 Task: Add Attachment from "Attach a link" to Card Card0000000036 in Board Board0000000009 in Workspace WS0000000003 in Trello. Add Cover Red to Card Card0000000036 in Board Board0000000009 in Workspace WS0000000003 in Trello. Add "Join Card" Button Button0000000036  to Card Card0000000036 in Board Board0000000009 in Workspace WS0000000003 in Trello. Add Description DS0000000036 to Card Card0000000036 in Board Board0000000009 in Workspace WS0000000003 in Trello. Add Comment CM0000000036 to Card Card0000000036 in Board Board0000000009 in Workspace WS0000000003 in Trello
Action: Mouse moved to (297, 436)
Screenshot: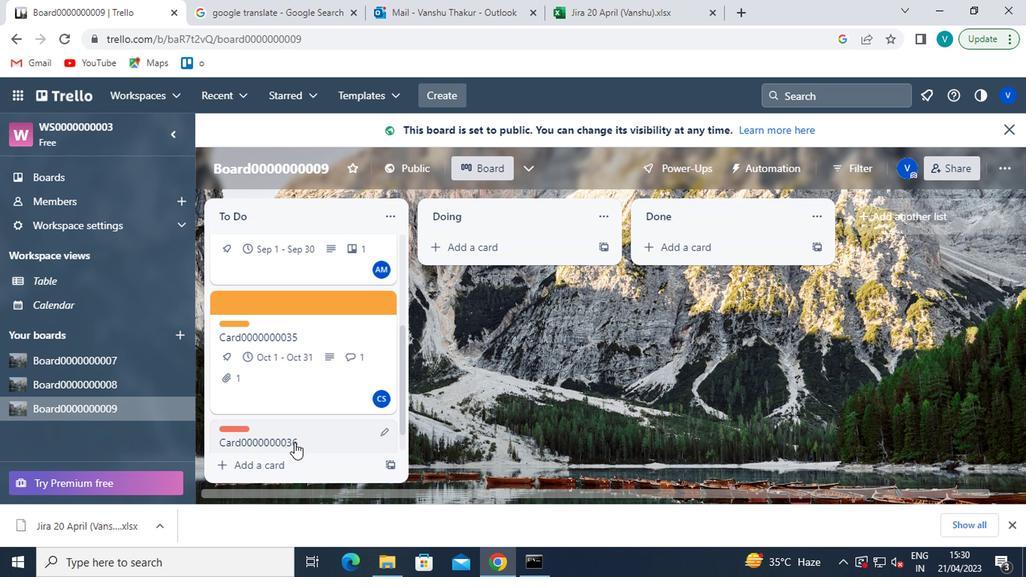 
Action: Mouse pressed left at (297, 436)
Screenshot: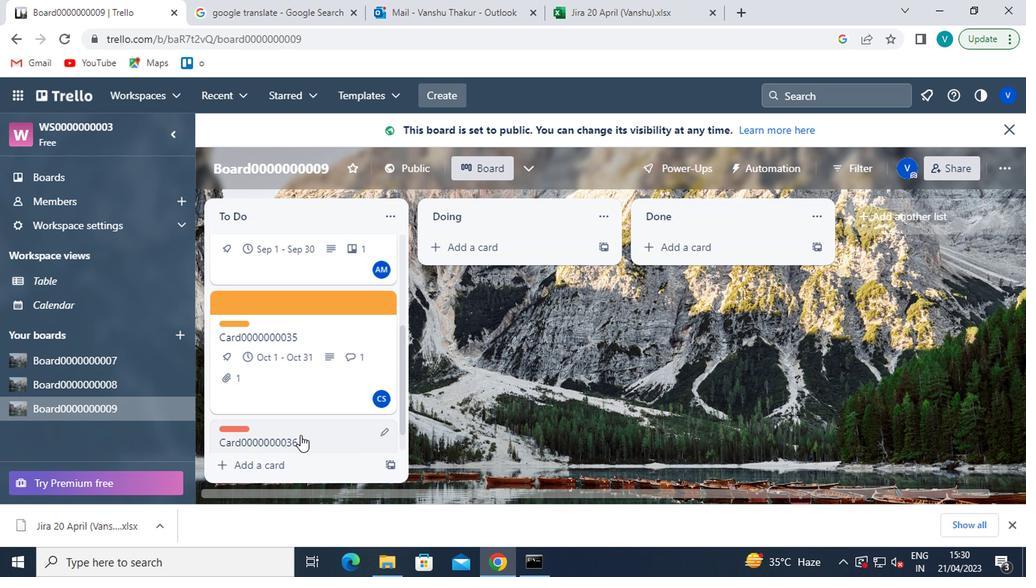 
Action: Mouse moved to (675, 334)
Screenshot: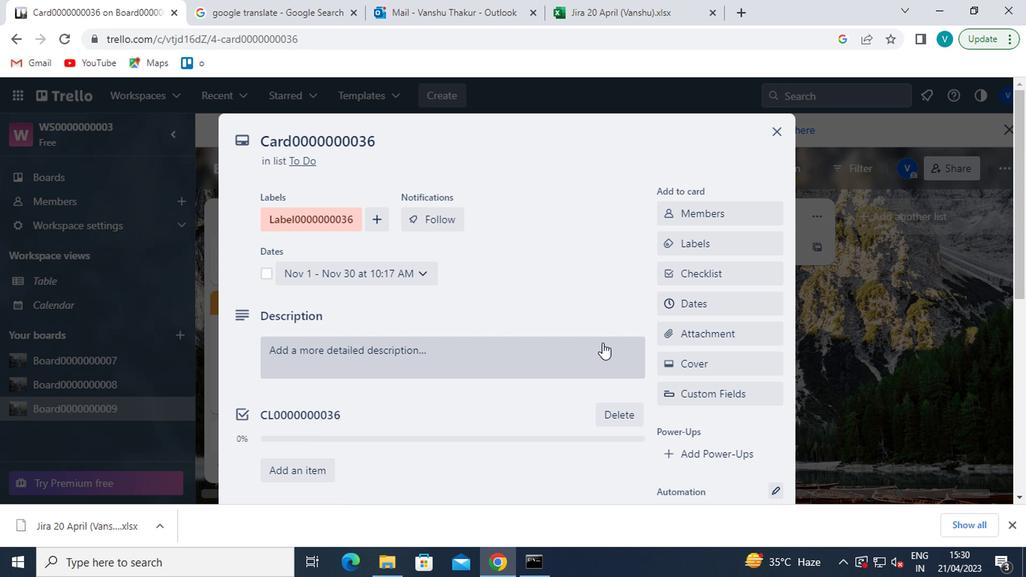 
Action: Mouse pressed left at (675, 334)
Screenshot: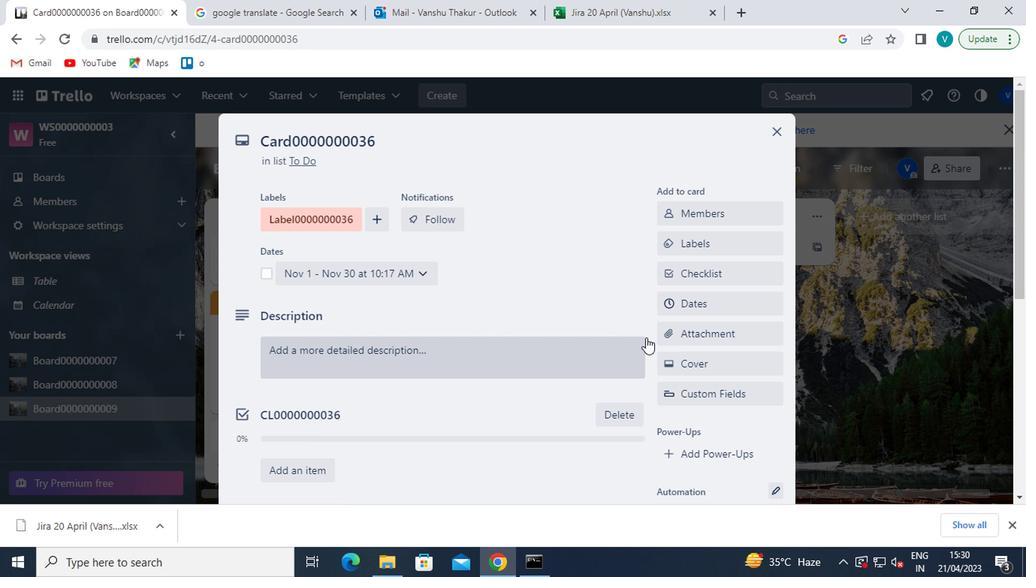 
Action: Key pressed ctrl+V
Screenshot: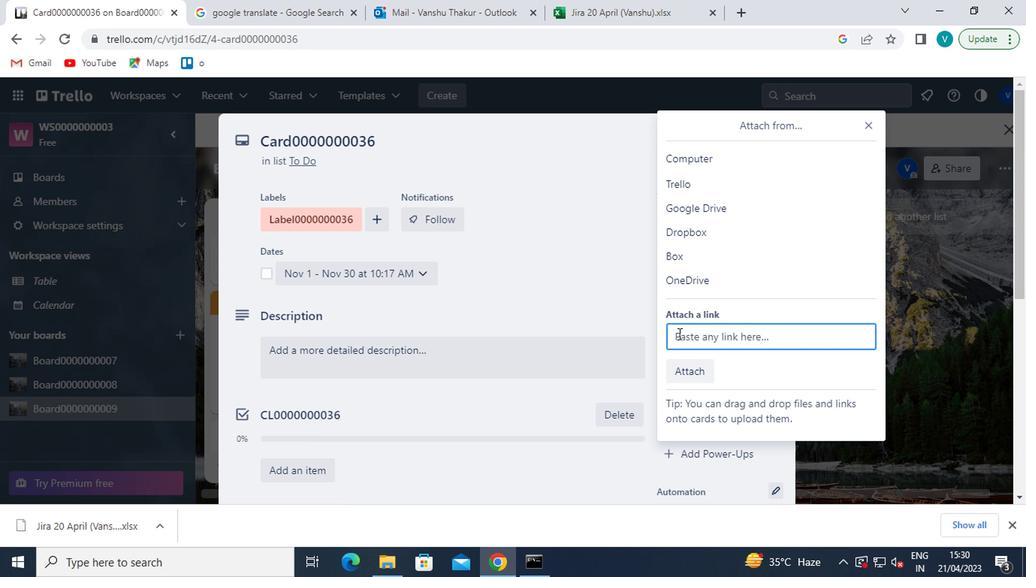
Action: Mouse moved to (681, 419)
Screenshot: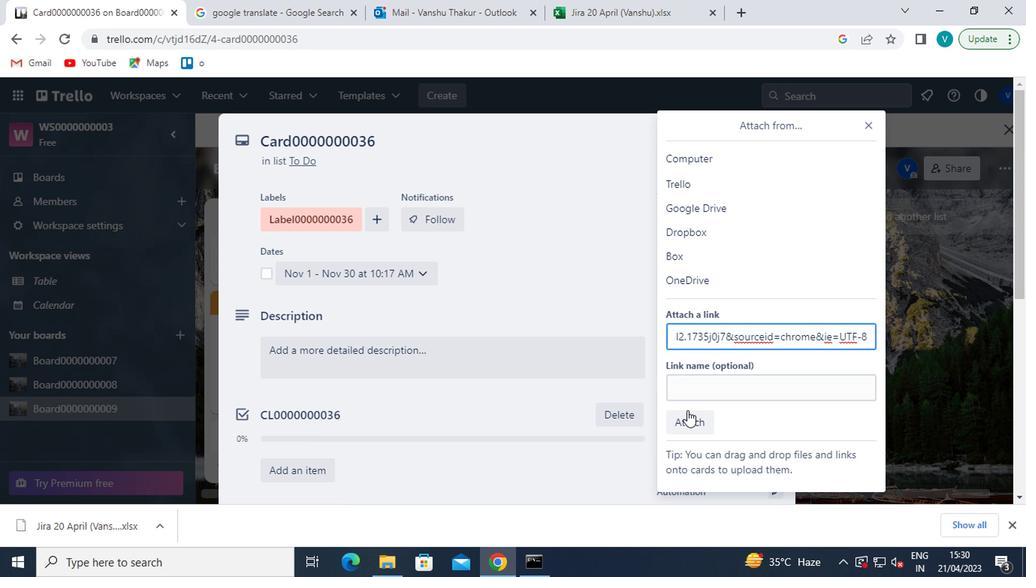 
Action: Mouse pressed left at (681, 419)
Screenshot: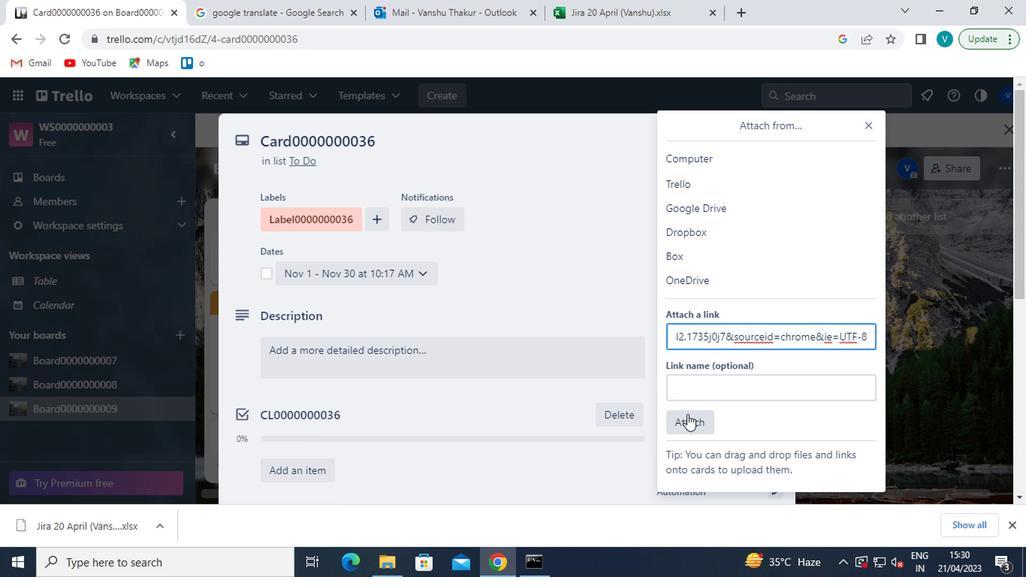 
Action: Mouse moved to (695, 368)
Screenshot: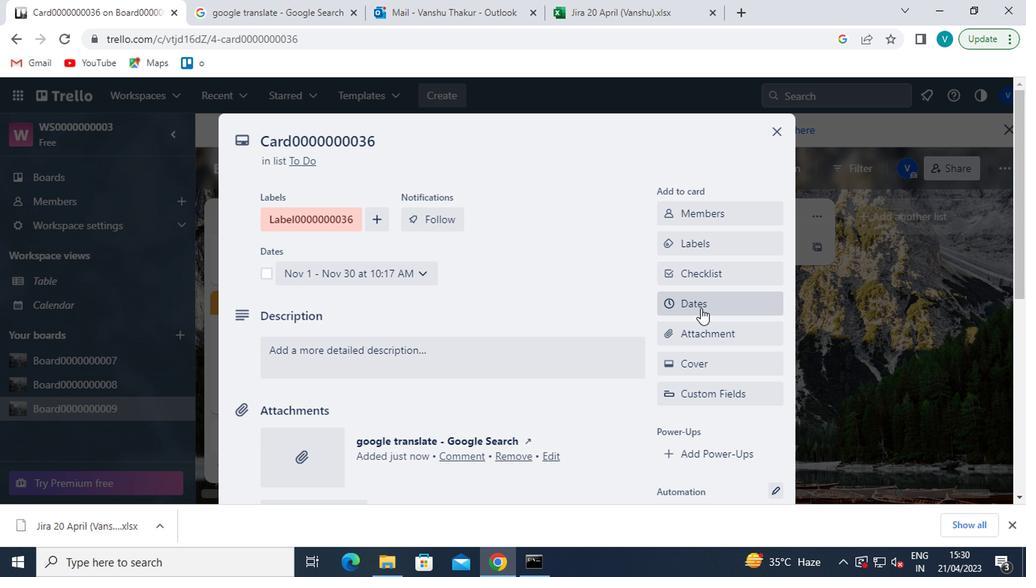 
Action: Mouse pressed left at (695, 368)
Screenshot: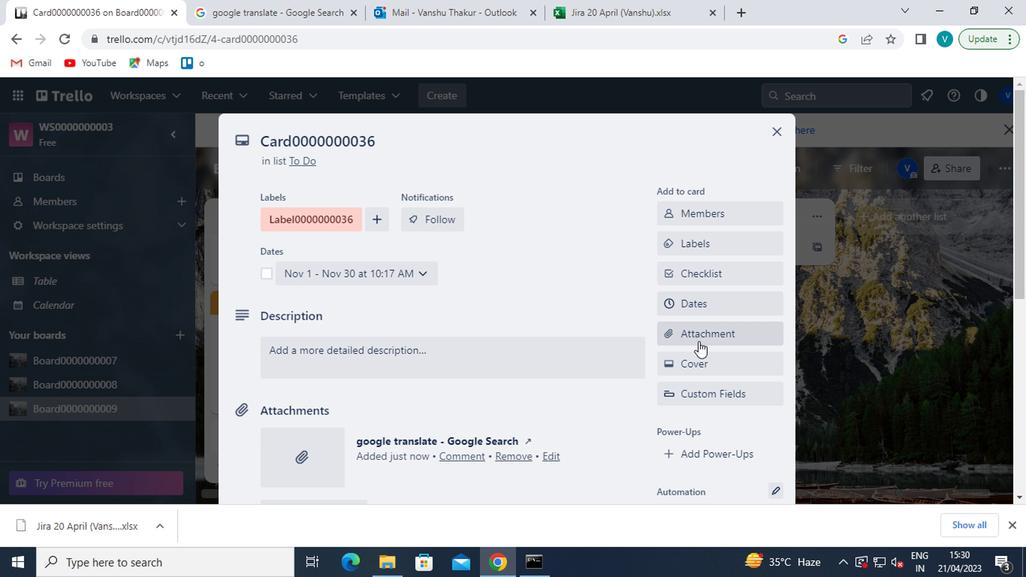 
Action: Mouse moved to (814, 259)
Screenshot: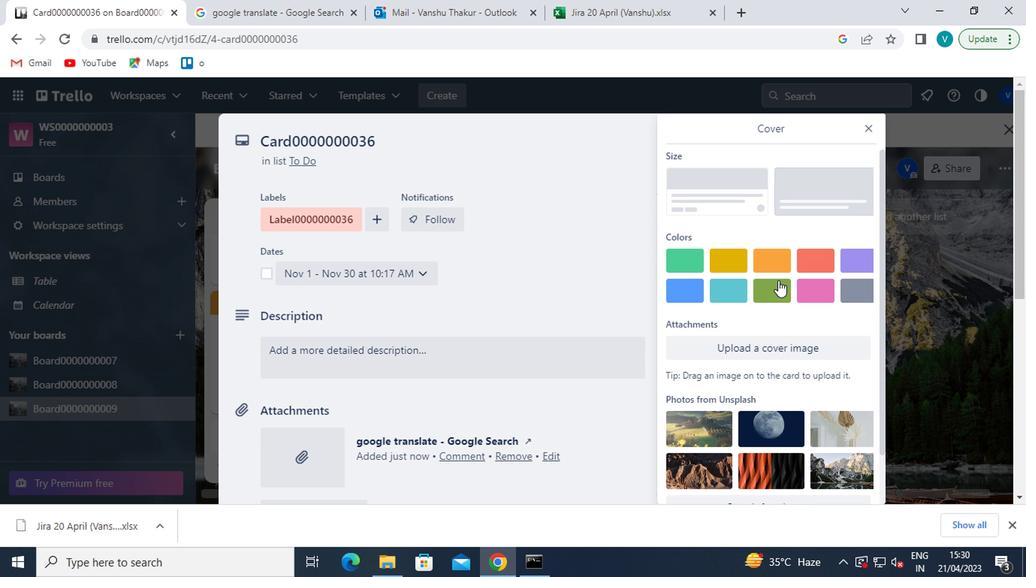 
Action: Mouse pressed left at (814, 259)
Screenshot: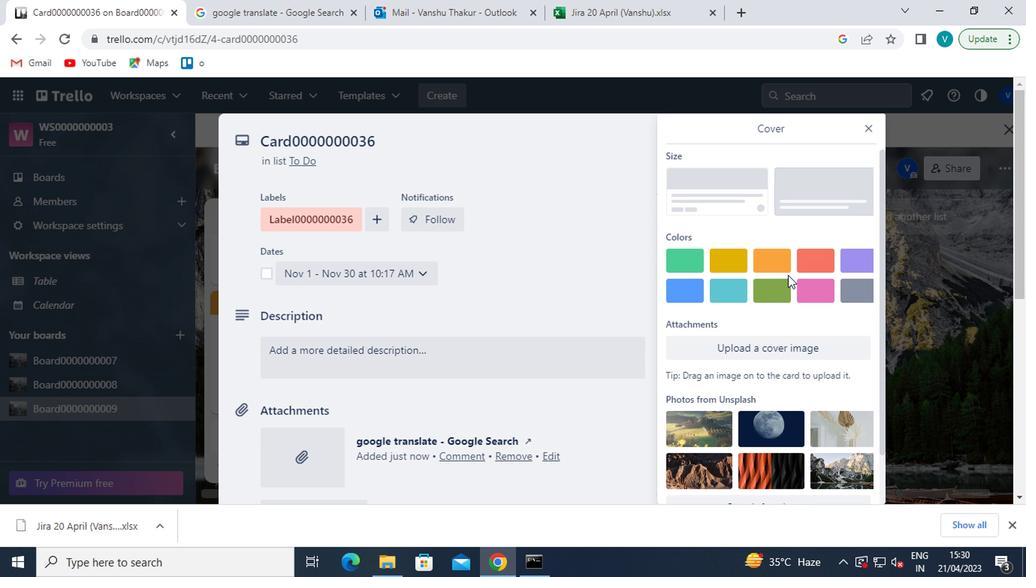 
Action: Mouse moved to (867, 126)
Screenshot: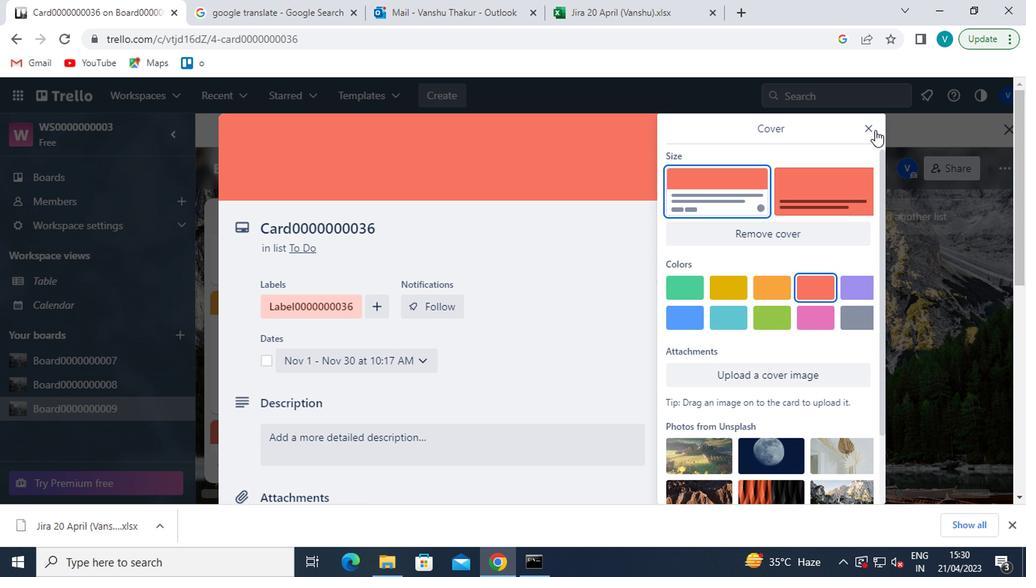 
Action: Mouse pressed left at (867, 126)
Screenshot: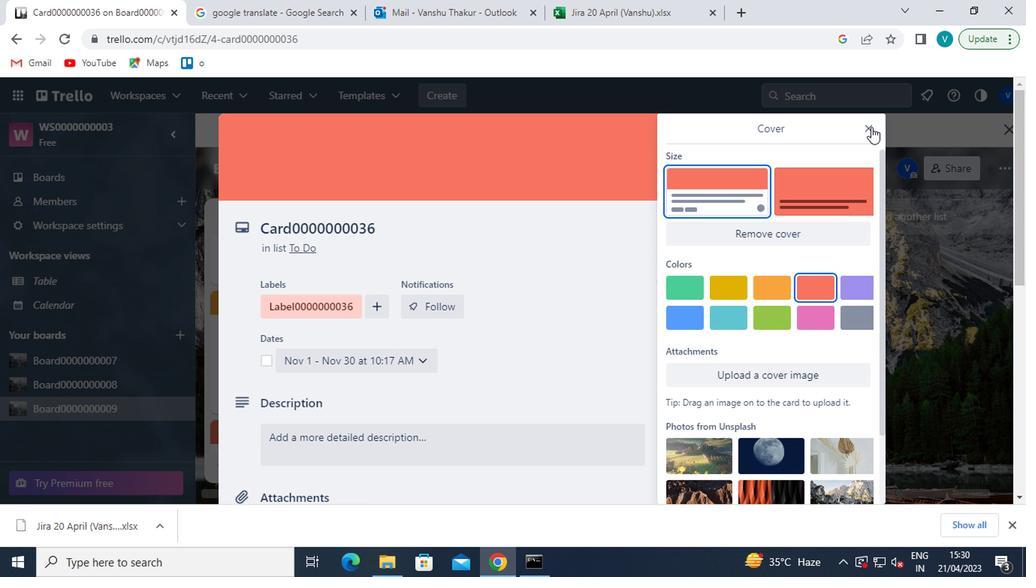 
Action: Mouse moved to (732, 339)
Screenshot: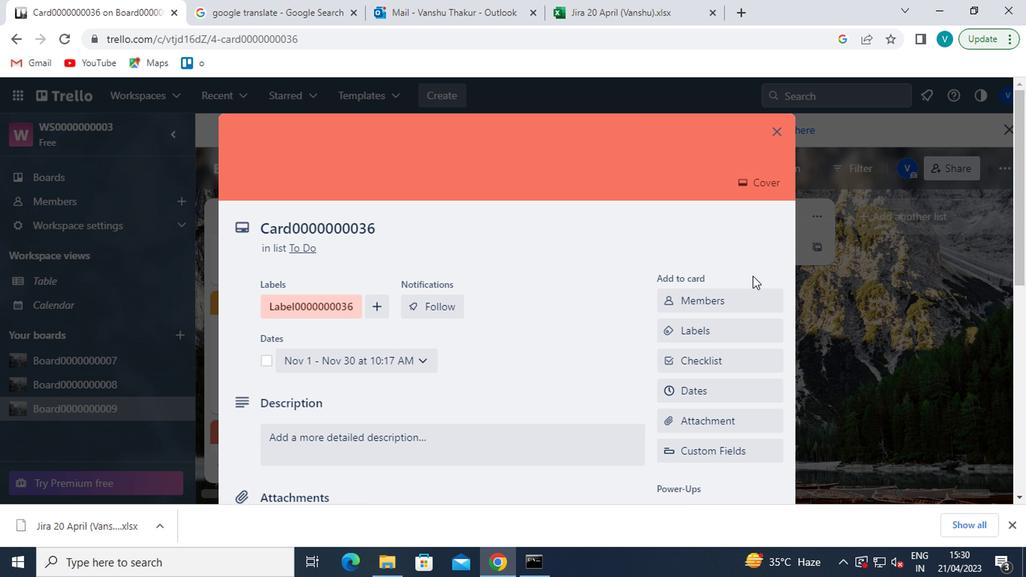 
Action: Mouse scrolled (732, 338) with delta (0, -1)
Screenshot: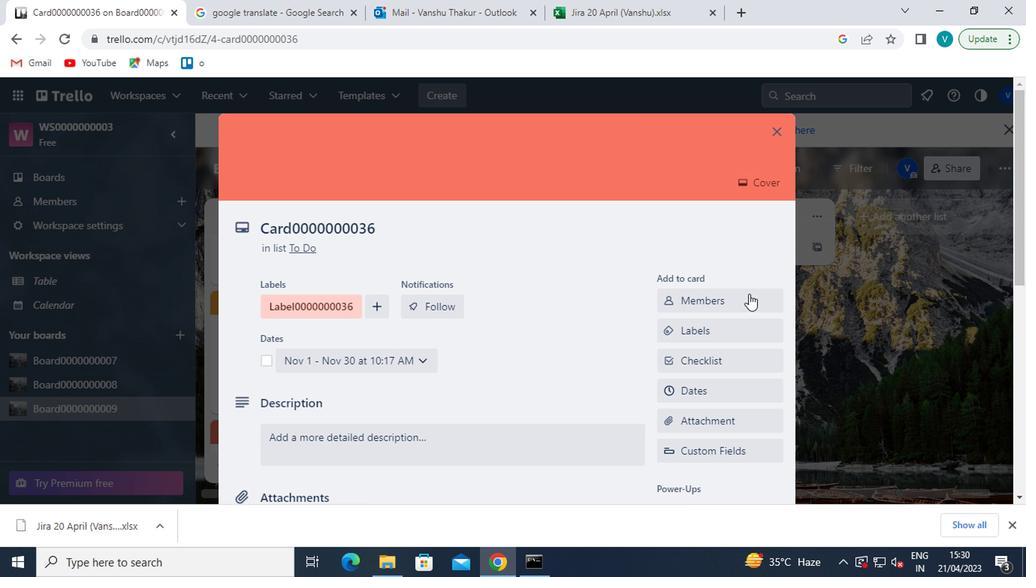 
Action: Mouse scrolled (732, 338) with delta (0, -1)
Screenshot: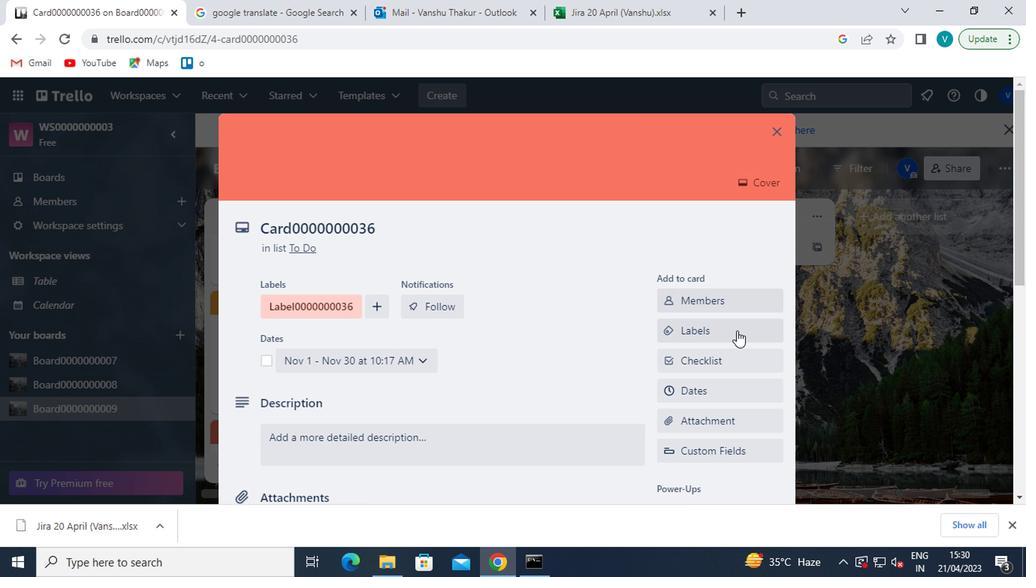 
Action: Mouse scrolled (732, 338) with delta (0, -1)
Screenshot: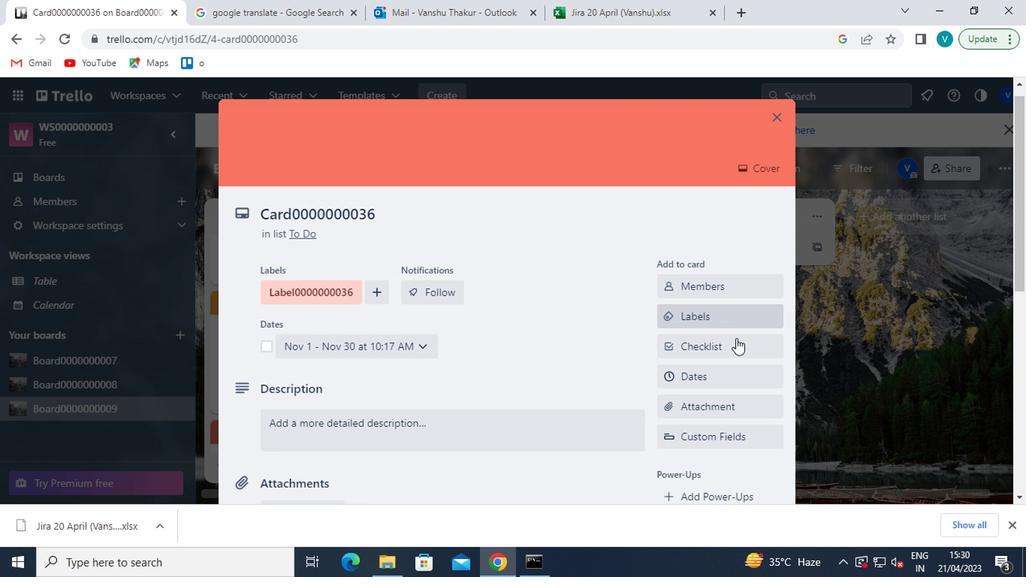 
Action: Mouse moved to (707, 444)
Screenshot: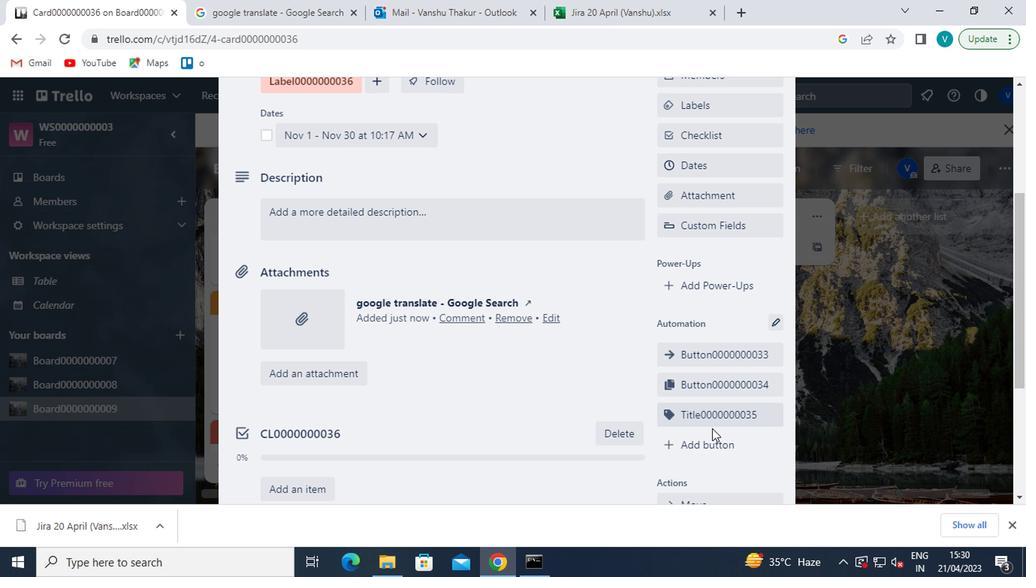 
Action: Mouse pressed left at (707, 444)
Screenshot: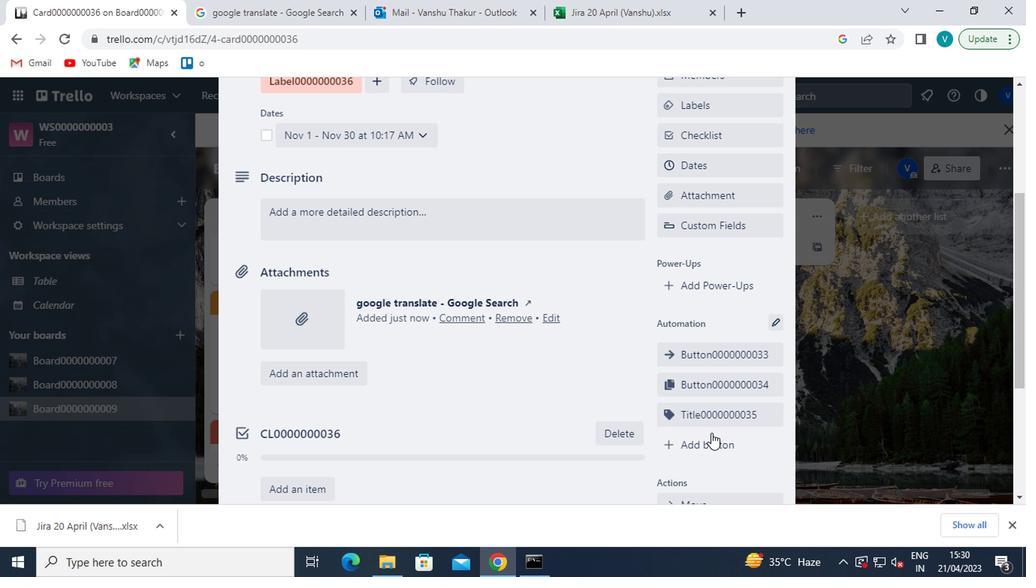 
Action: Mouse moved to (725, 287)
Screenshot: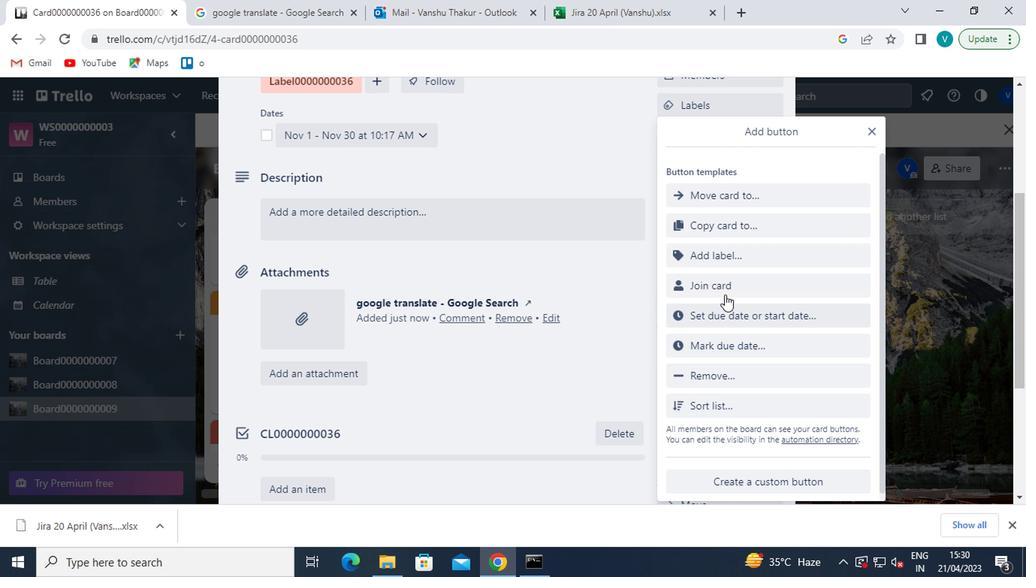 
Action: Mouse pressed left at (725, 287)
Screenshot: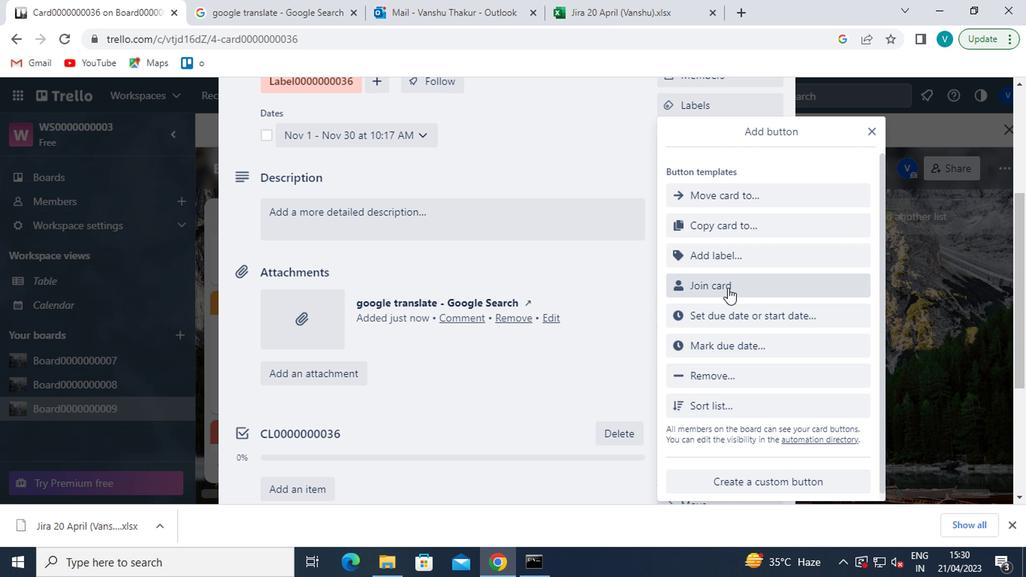 
Action: Mouse moved to (723, 229)
Screenshot: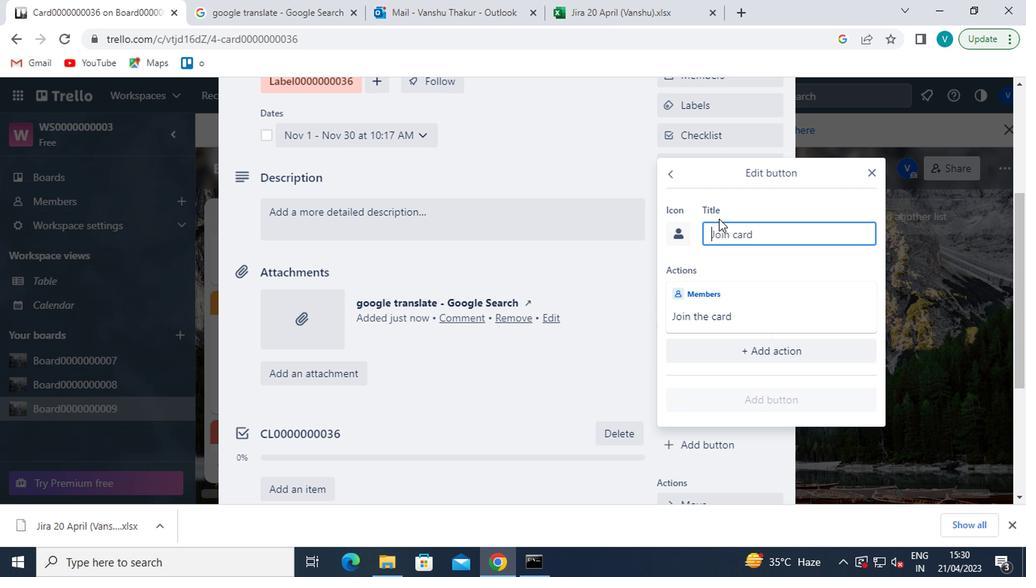 
Action: Mouse pressed left at (723, 229)
Screenshot: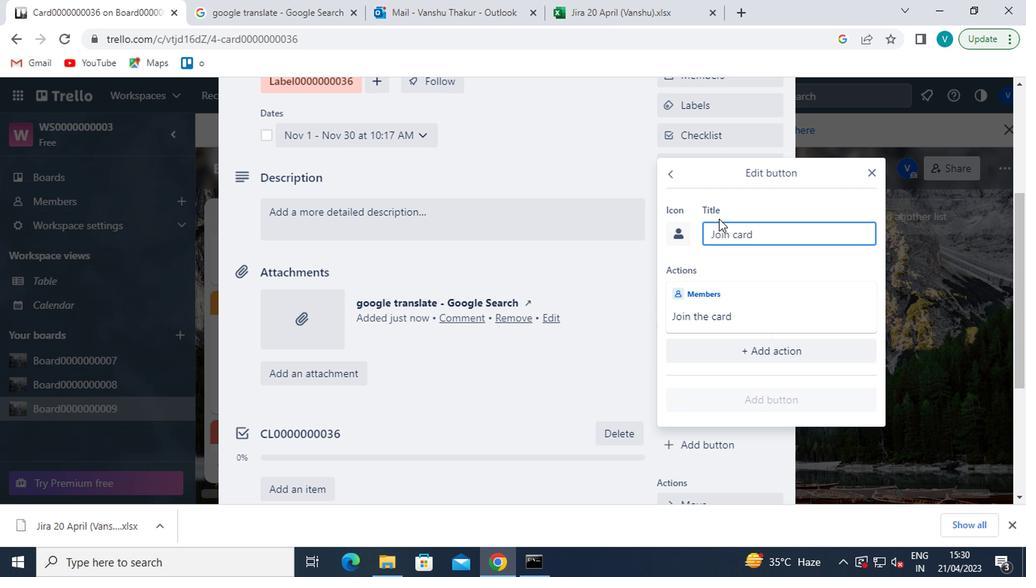 
Action: Key pressed <Key.shift>ctrl+BUTTON0000000036
Screenshot: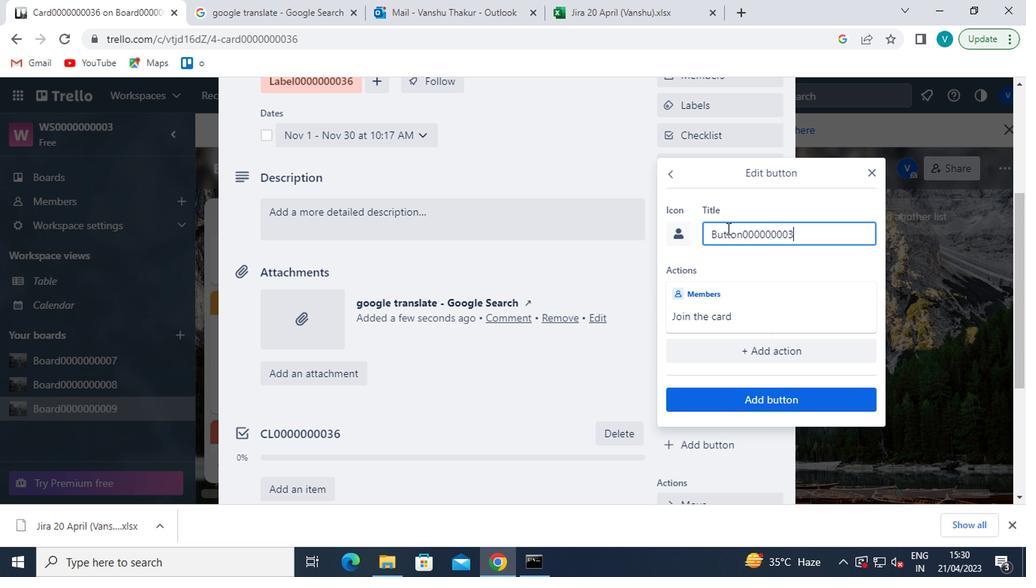 
Action: Mouse moved to (740, 399)
Screenshot: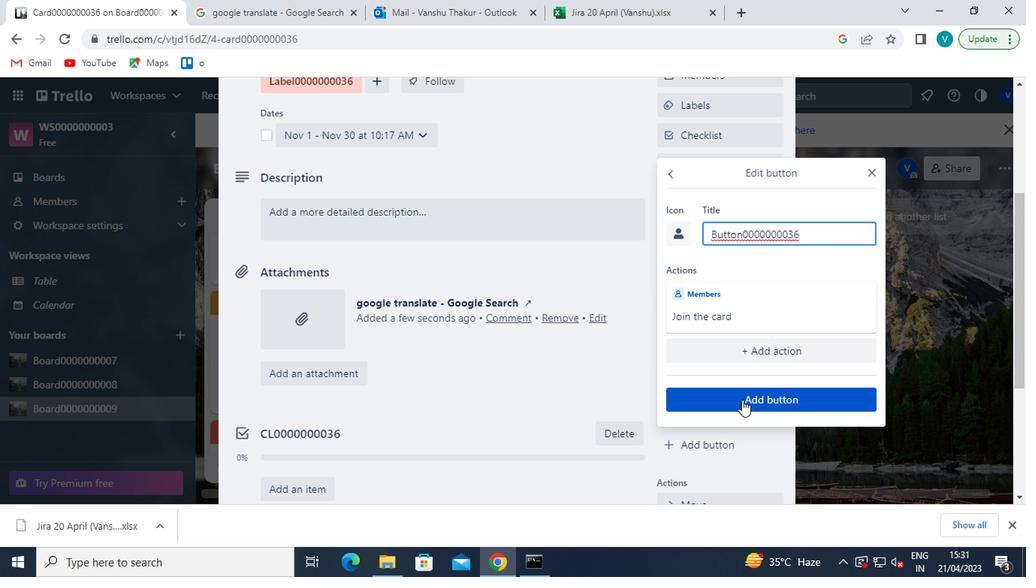 
Action: Mouse pressed left at (740, 399)
Screenshot: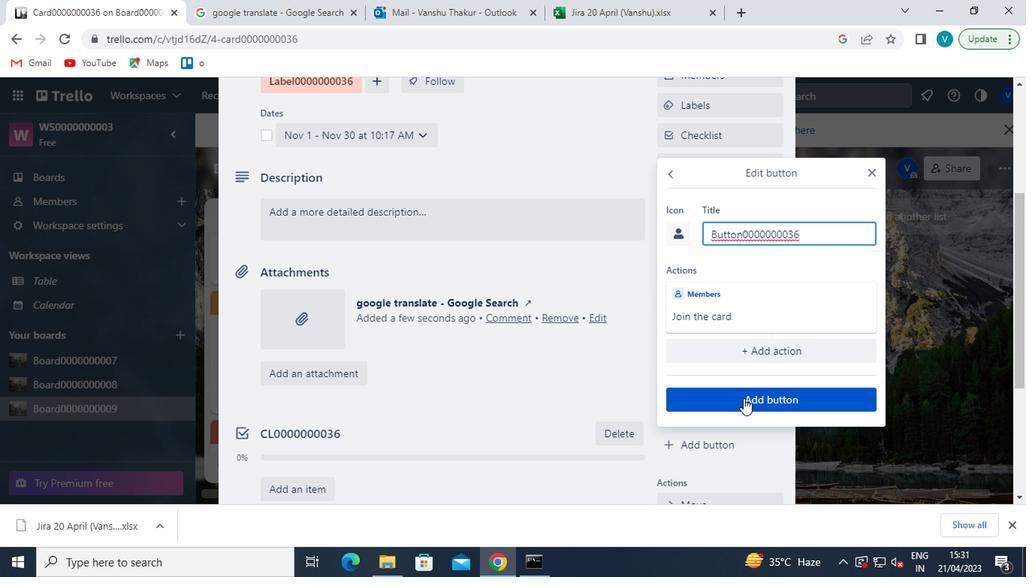 
Action: Mouse moved to (430, 211)
Screenshot: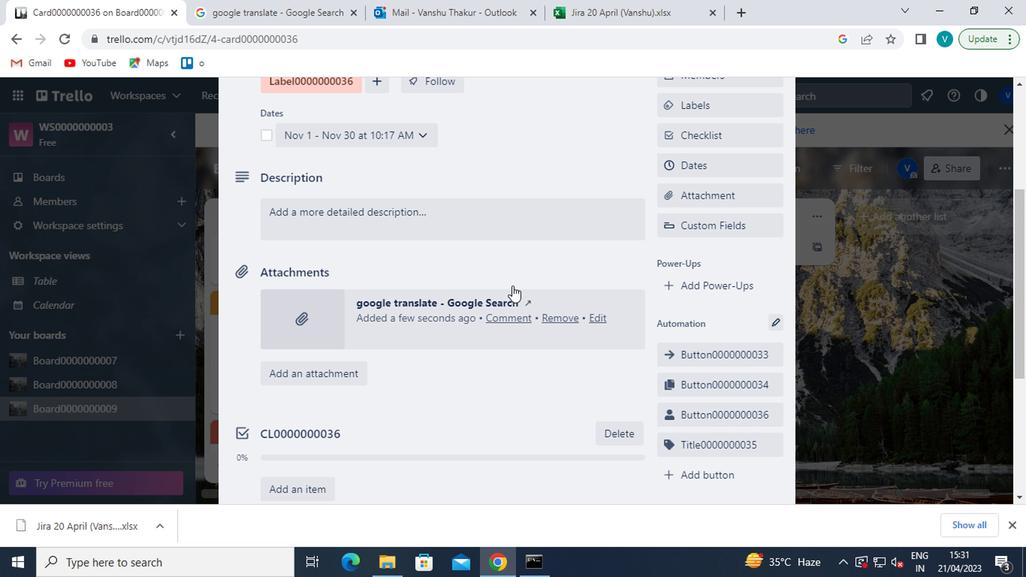
Action: Mouse pressed left at (430, 211)
Screenshot: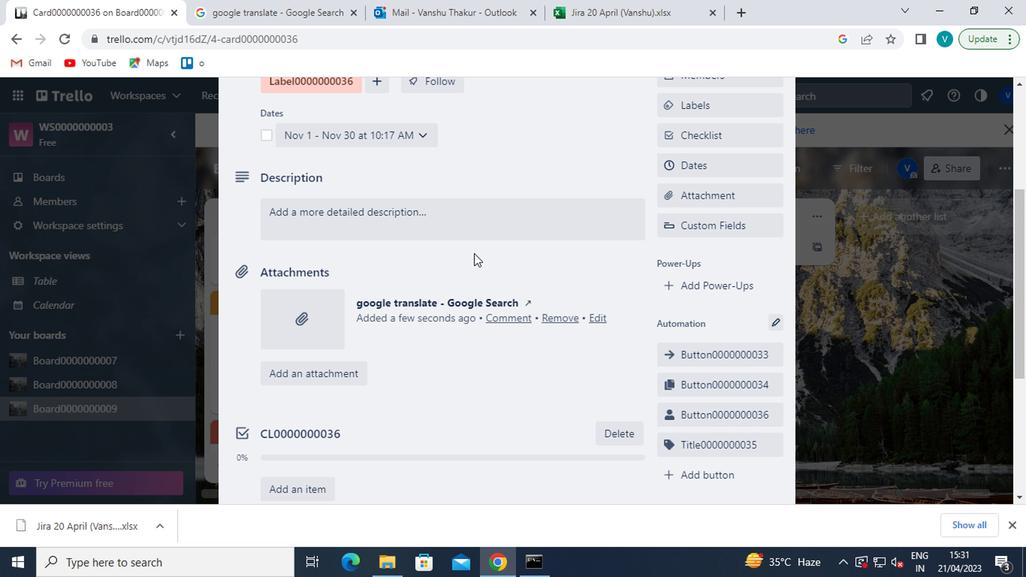 
Action: Key pressed <Key.shift>DS0000000036
Screenshot: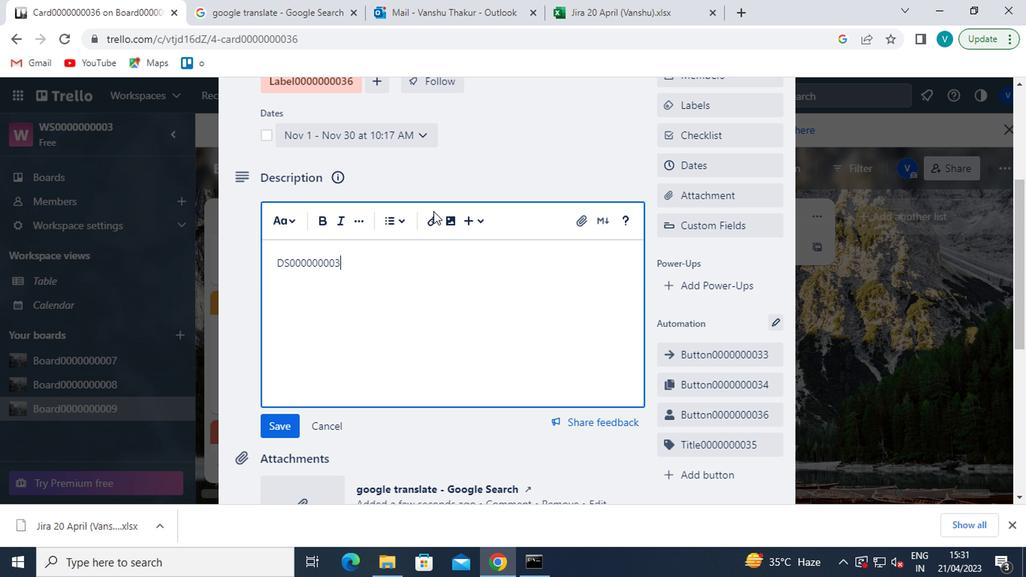 
Action: Mouse moved to (275, 427)
Screenshot: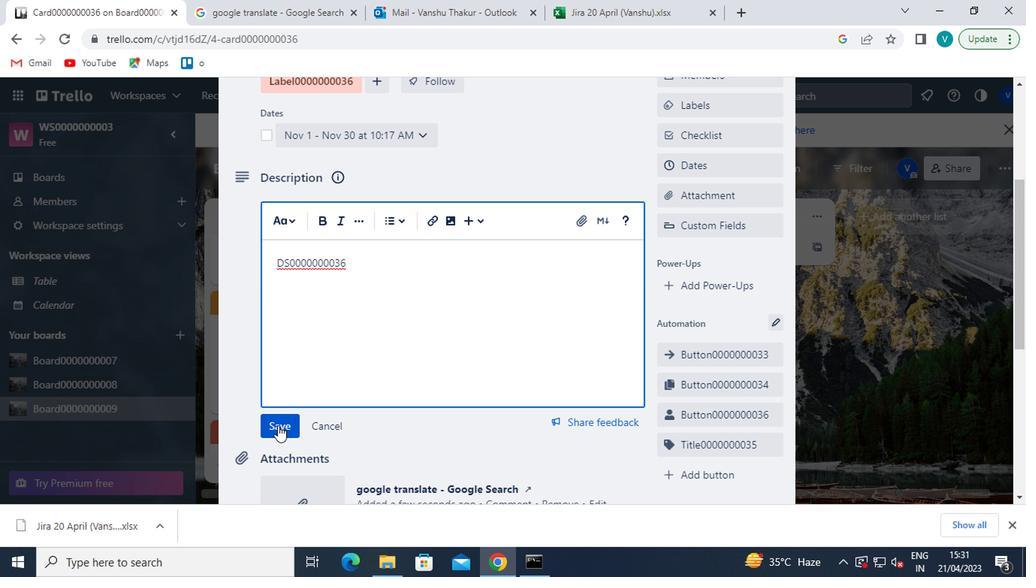 
Action: Mouse pressed left at (275, 427)
Screenshot: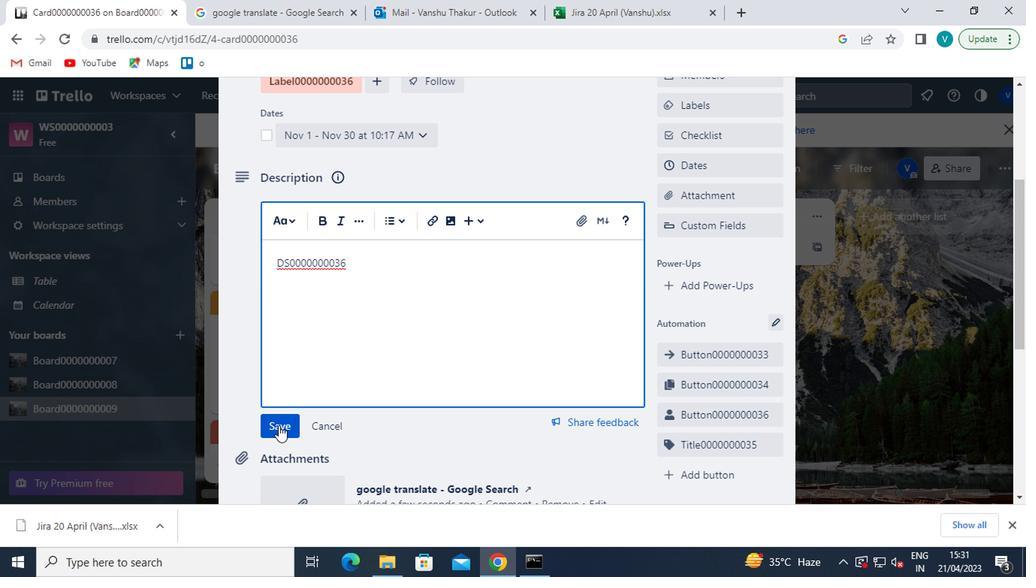 
Action: Mouse moved to (304, 408)
Screenshot: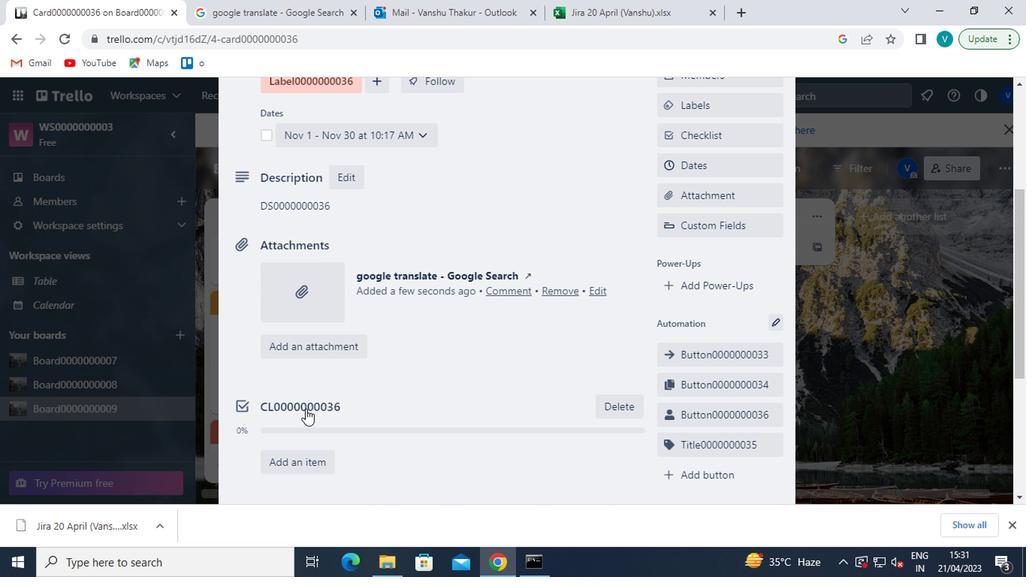 
Action: Mouse scrolled (304, 407) with delta (0, -1)
Screenshot: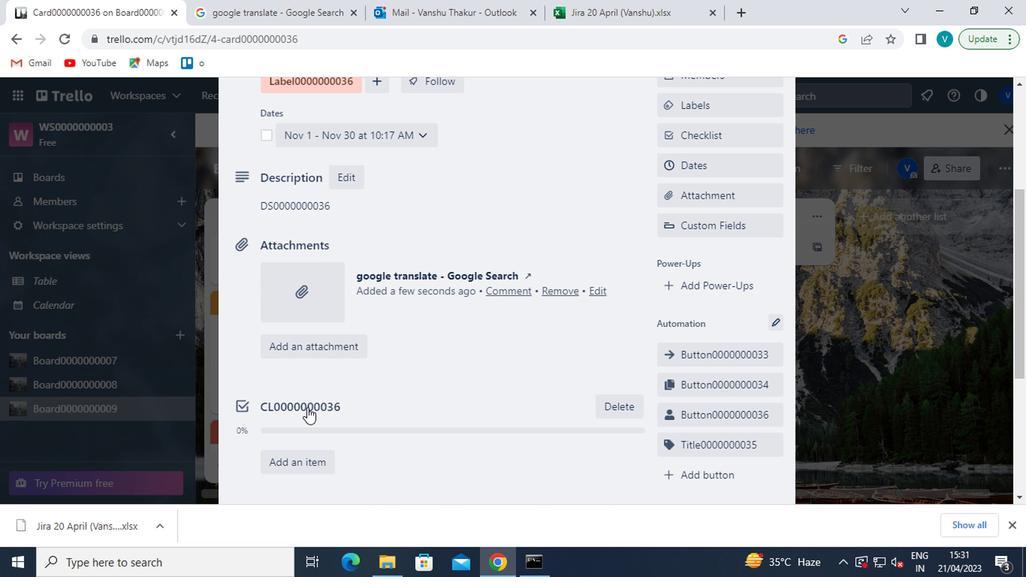 
Action: Mouse scrolled (304, 407) with delta (0, -1)
Screenshot: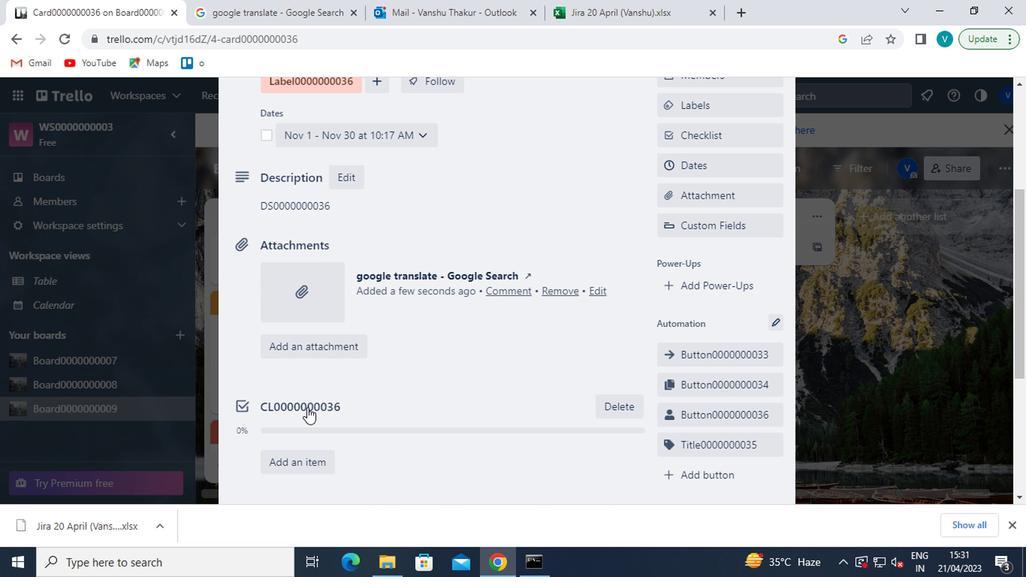 
Action: Mouse moved to (317, 405)
Screenshot: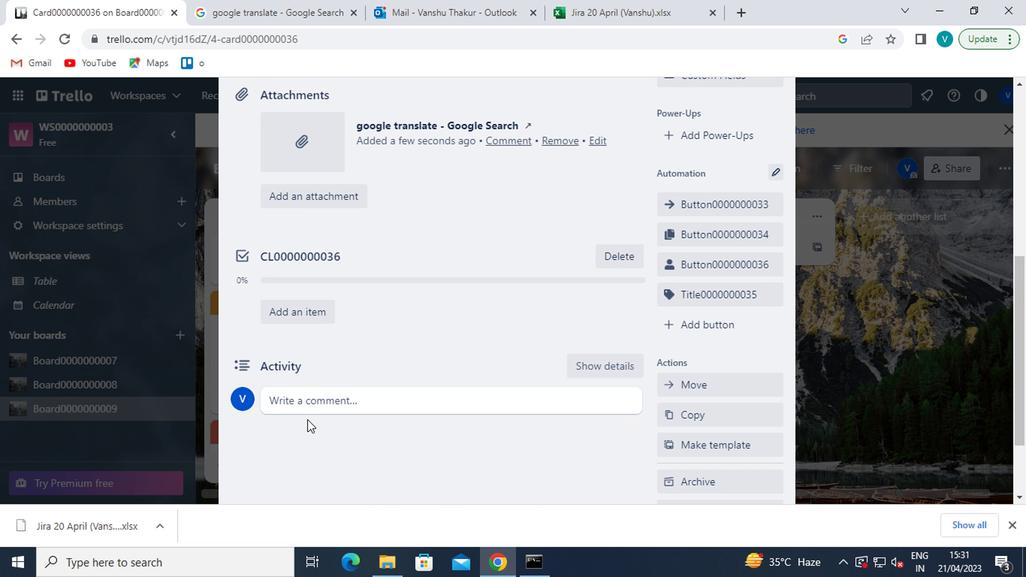 
Action: Mouse pressed left at (317, 405)
Screenshot: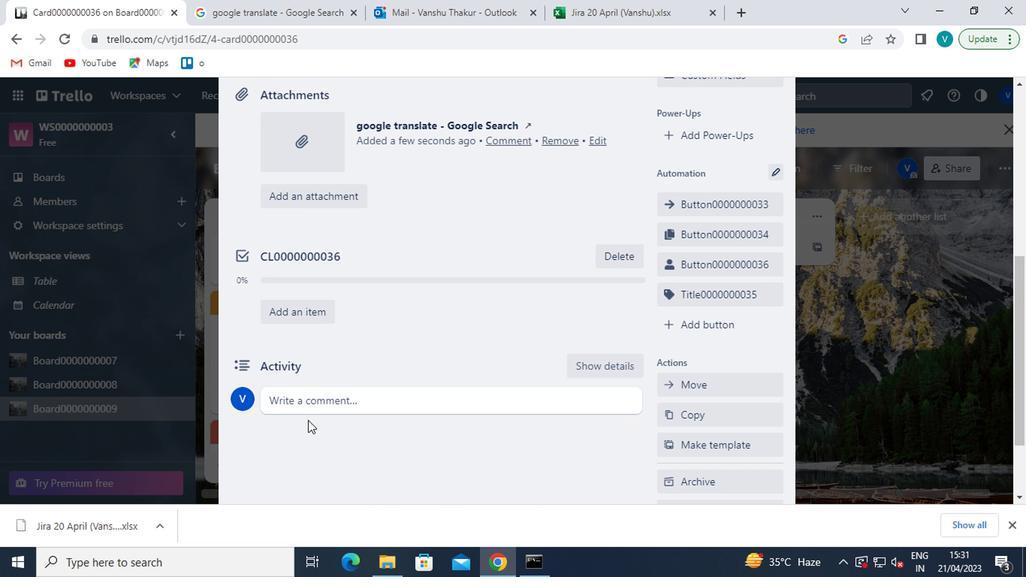 
Action: Mouse moved to (330, 396)
Screenshot: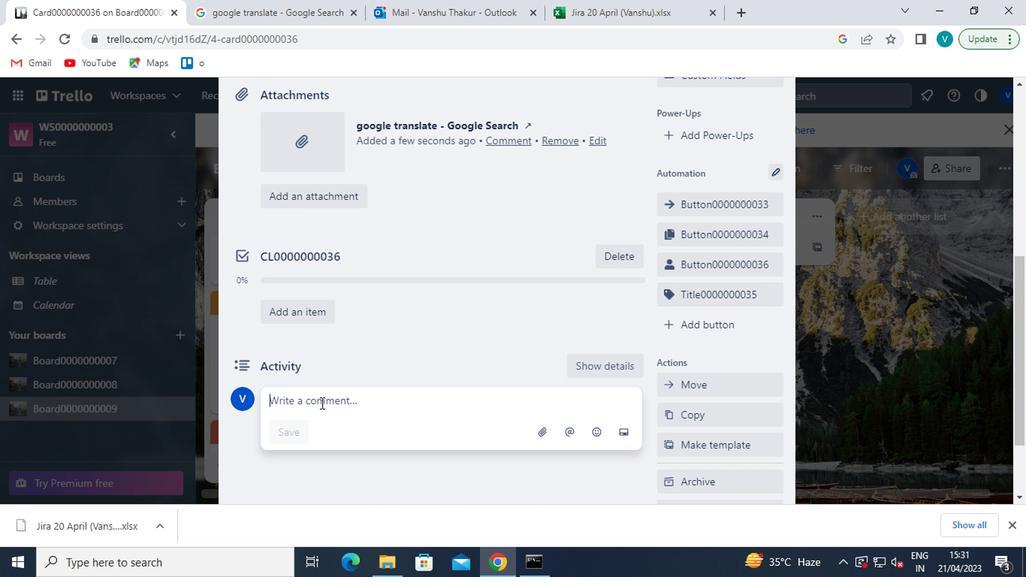 
Action: Key pressed <Key.shift>CM0000000036
Screenshot: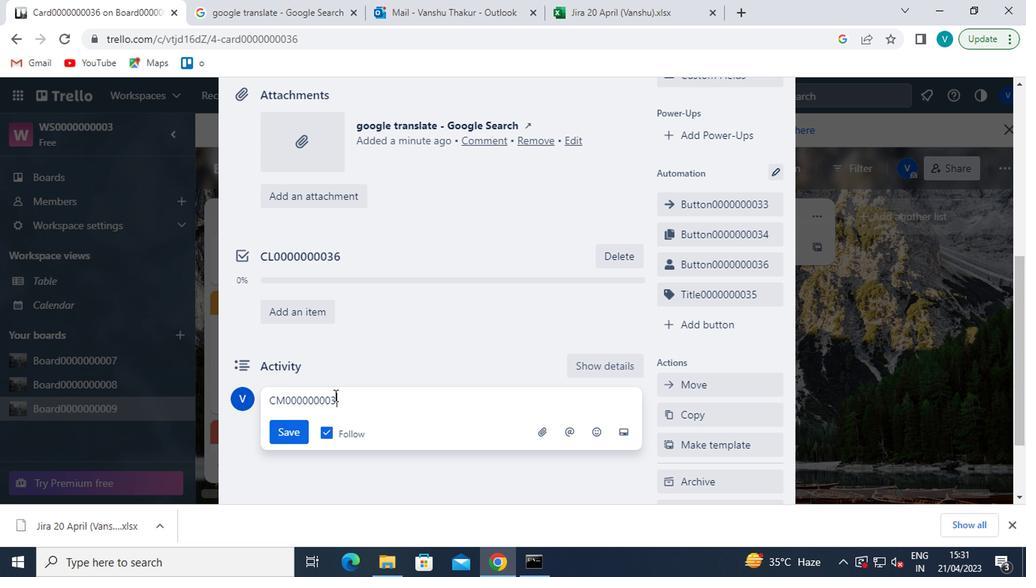 
Action: Mouse moved to (289, 438)
Screenshot: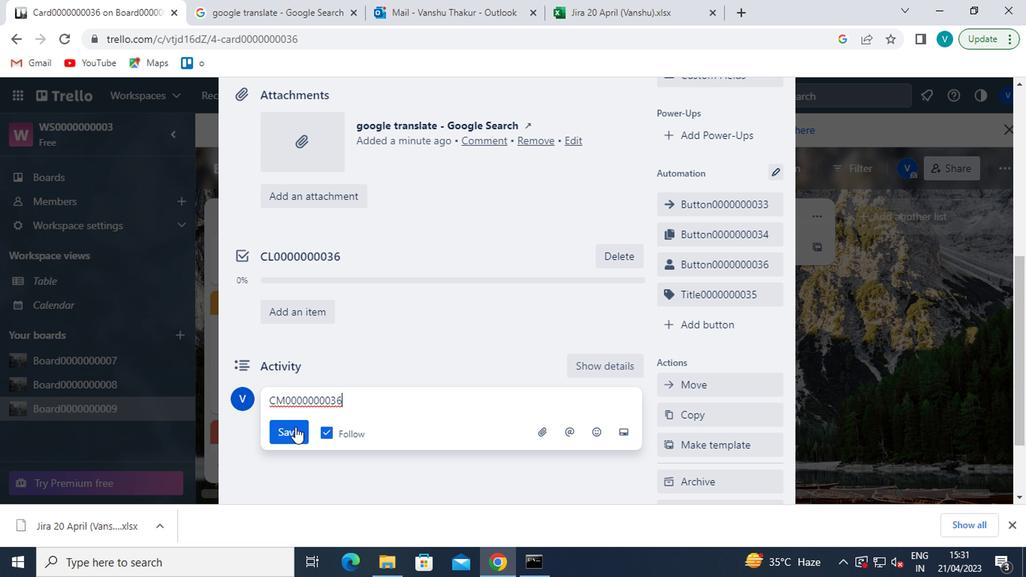 
Action: Mouse pressed left at (289, 438)
Screenshot: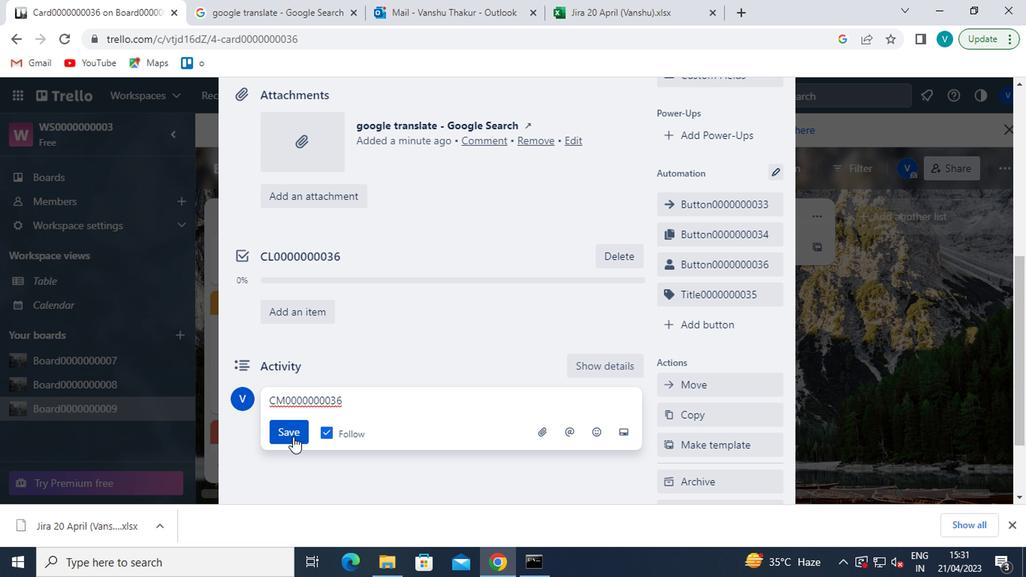 
Action: Mouse moved to (294, 436)
Screenshot: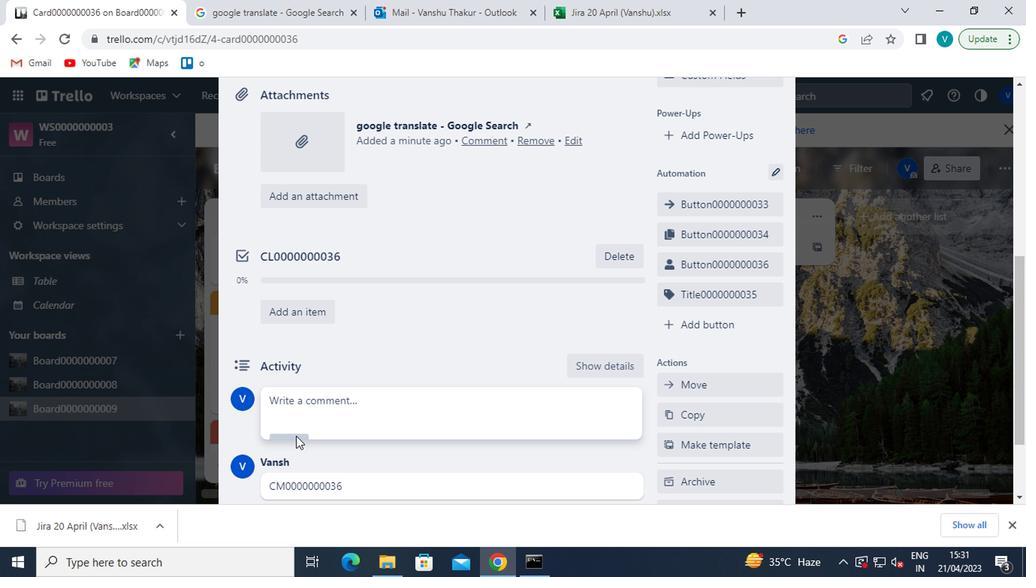 
